 Task: Add a field from the Popular template Effort Level a blank project AgilePilot
Action: Mouse moved to (465, 372)
Screenshot: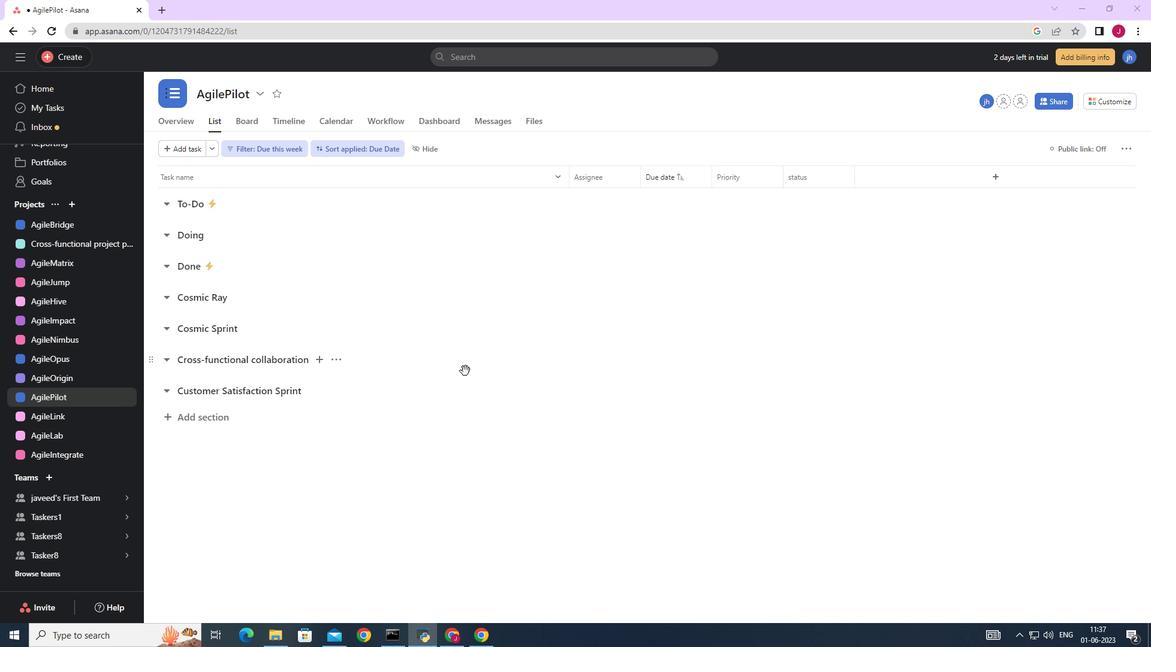 
Action: Mouse scrolled (465, 372) with delta (0, 0)
Screenshot: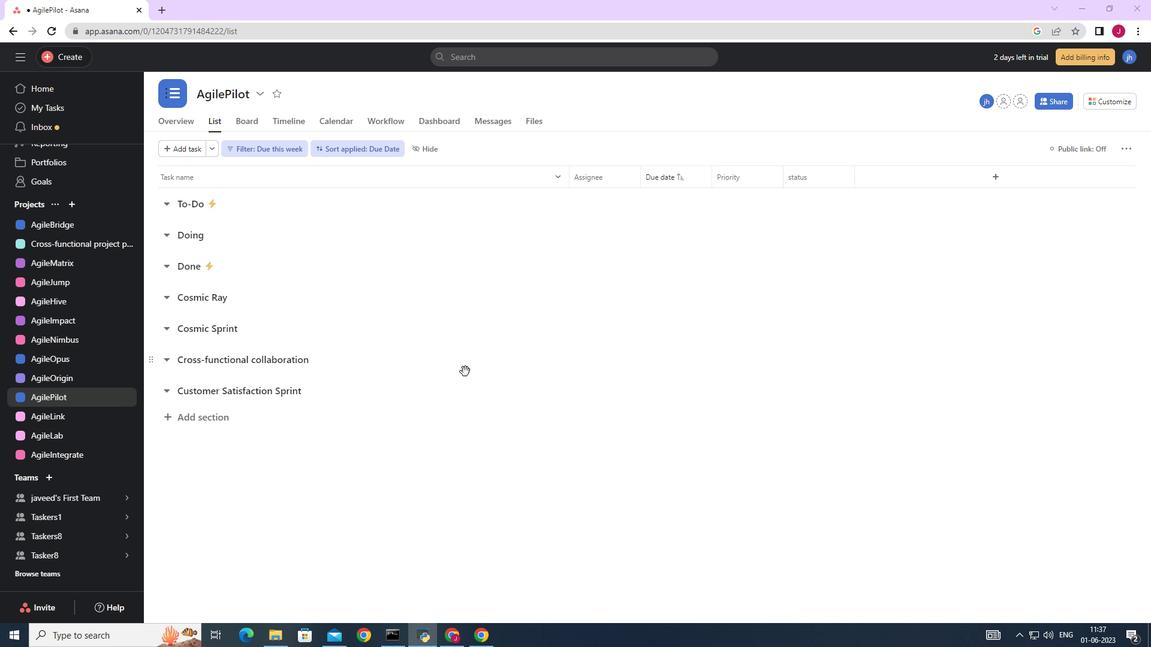 
Action: Mouse scrolled (465, 372) with delta (0, 0)
Screenshot: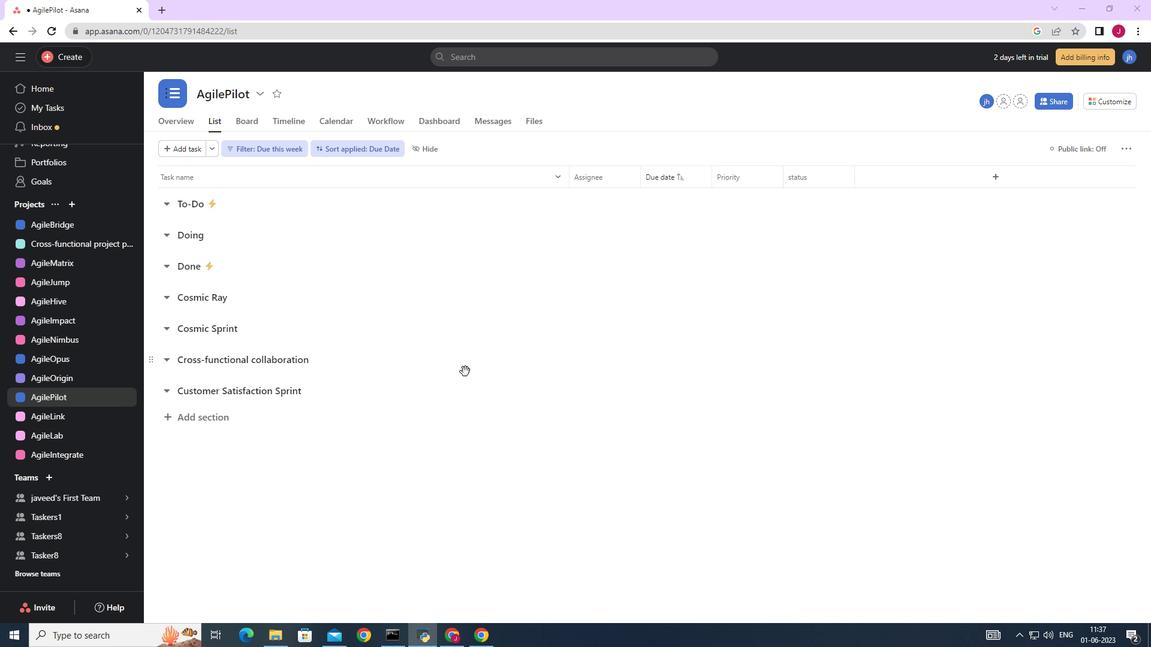 
Action: Mouse scrolled (465, 372) with delta (0, 0)
Screenshot: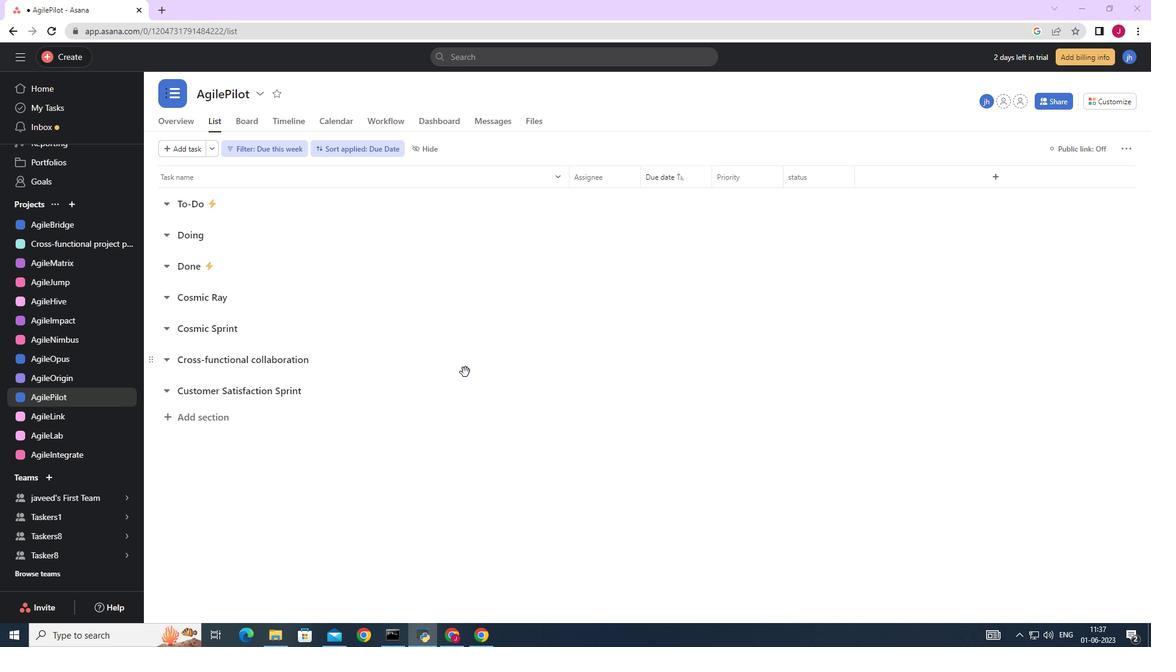 
Action: Mouse scrolled (465, 372) with delta (0, 0)
Screenshot: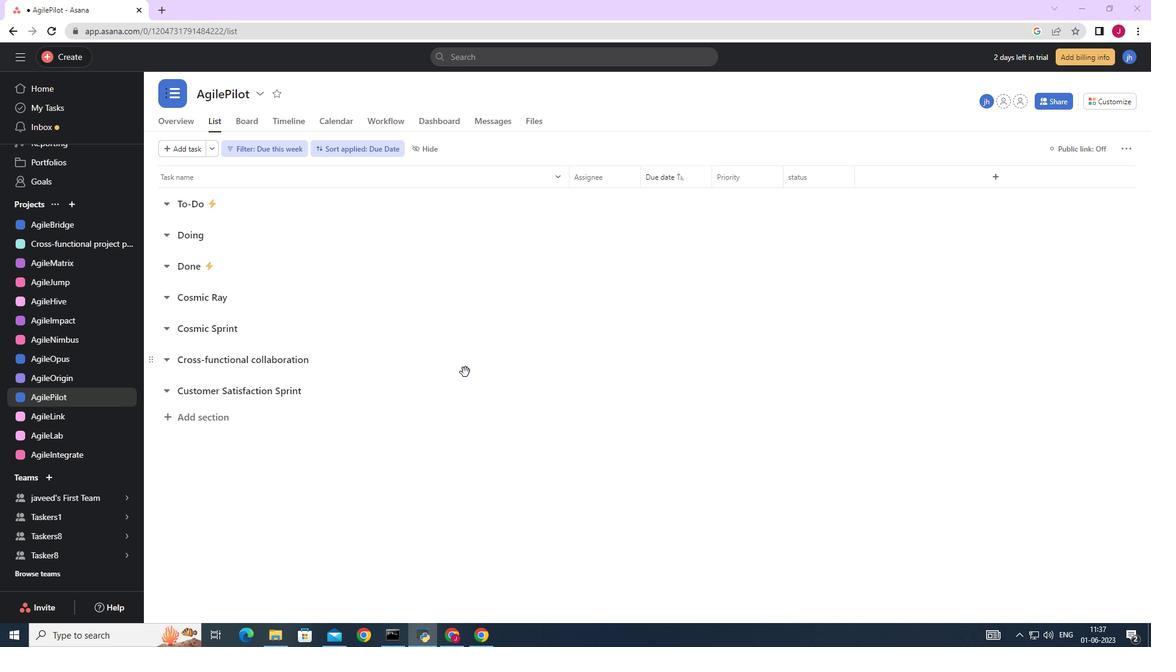 
Action: Mouse moved to (453, 373)
Screenshot: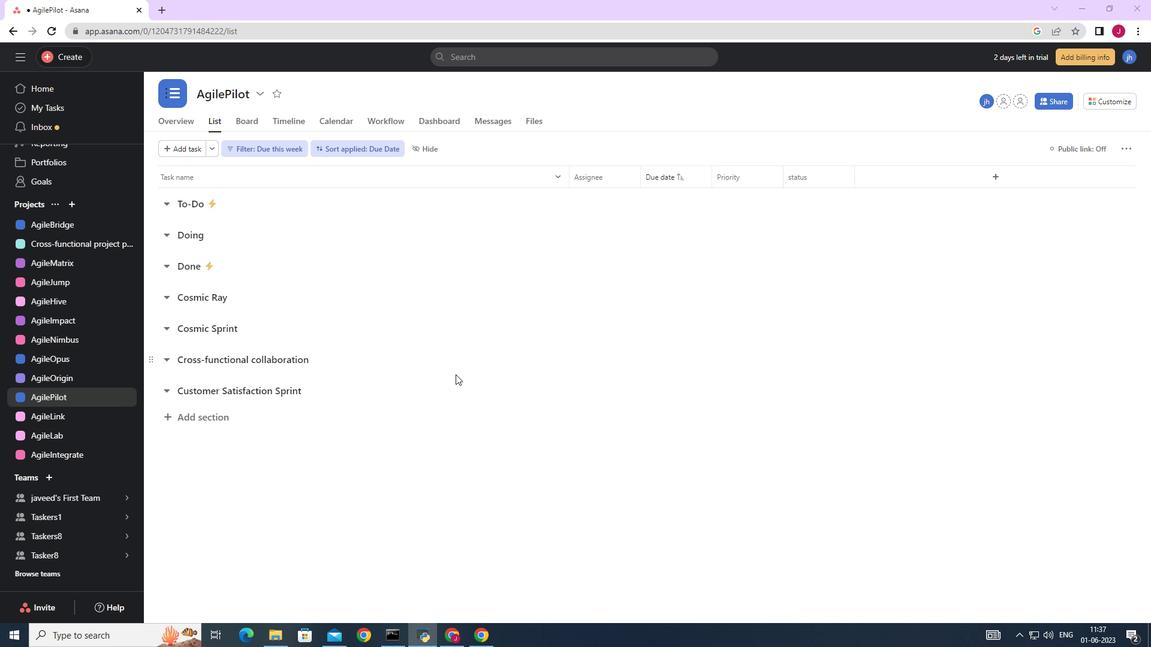 
Action: Mouse scrolled (453, 372) with delta (0, 0)
Screenshot: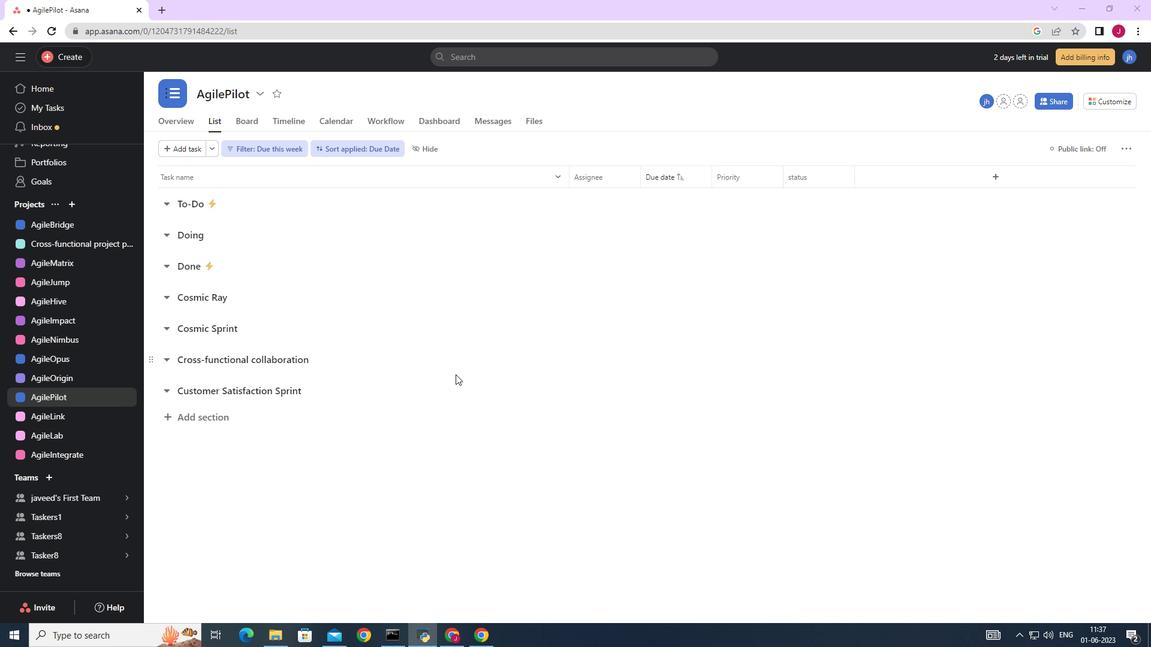 
Action: Mouse moved to (1124, 93)
Screenshot: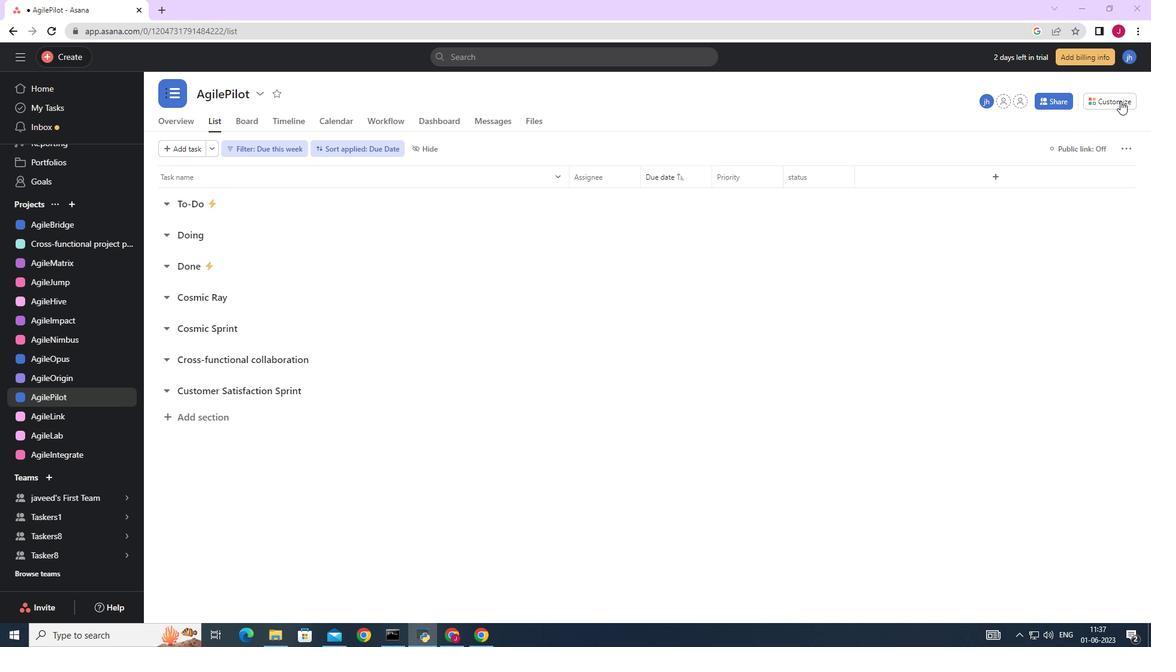 
Action: Mouse pressed left at (1124, 93)
Screenshot: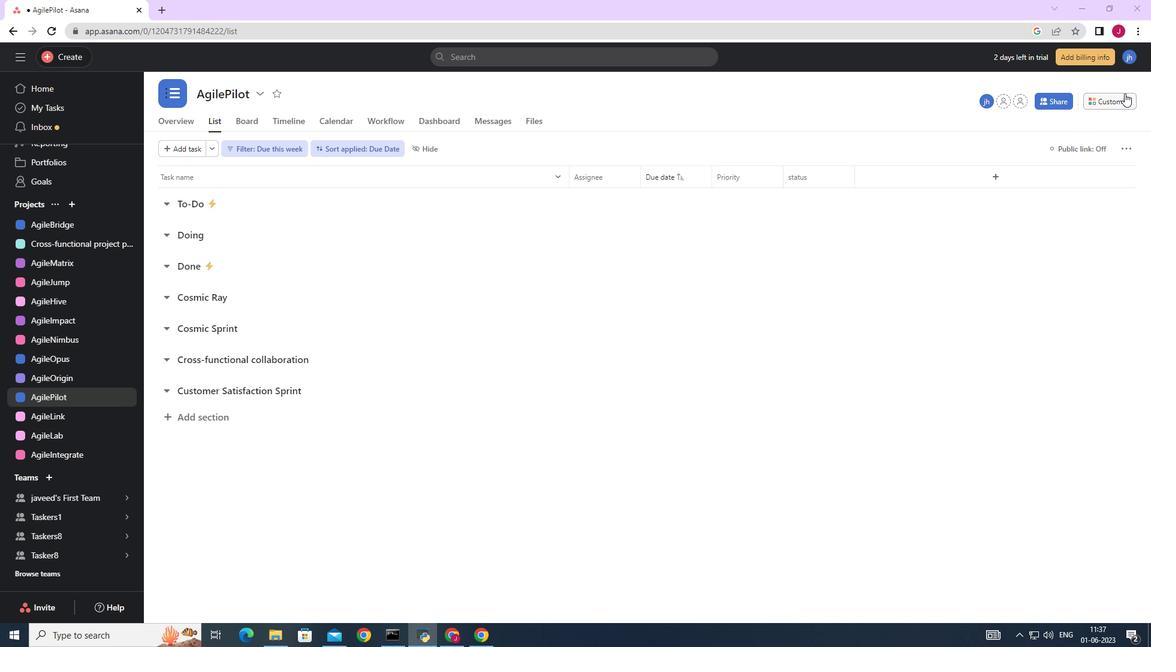 
Action: Mouse moved to (997, 240)
Screenshot: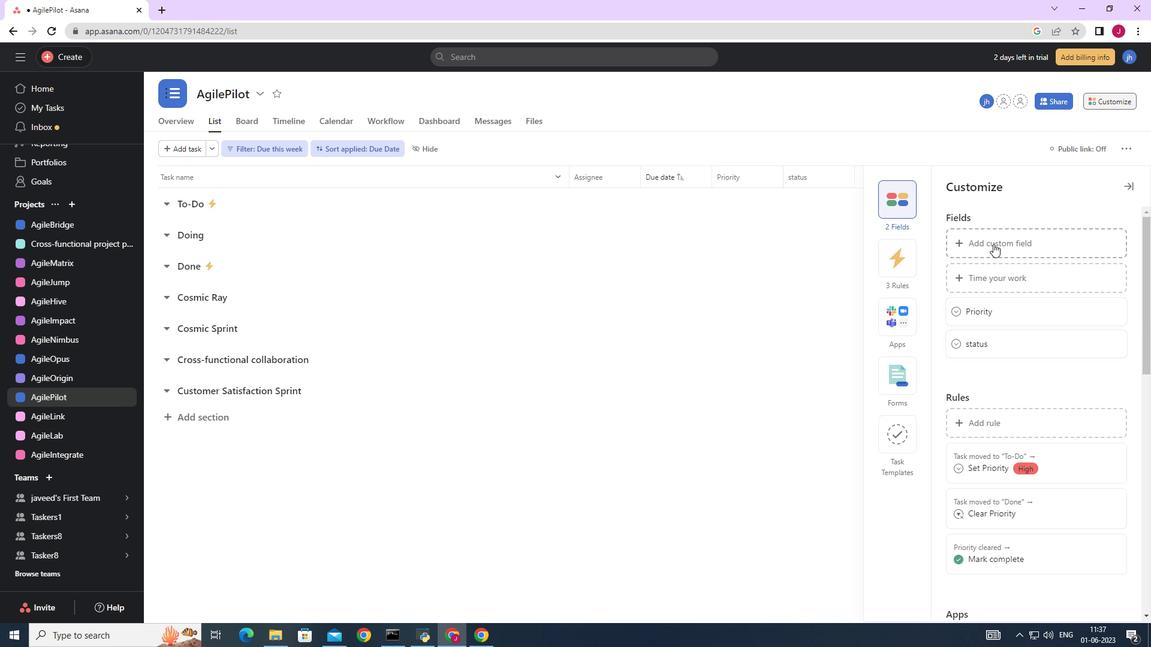 
Action: Mouse pressed left at (997, 240)
Screenshot: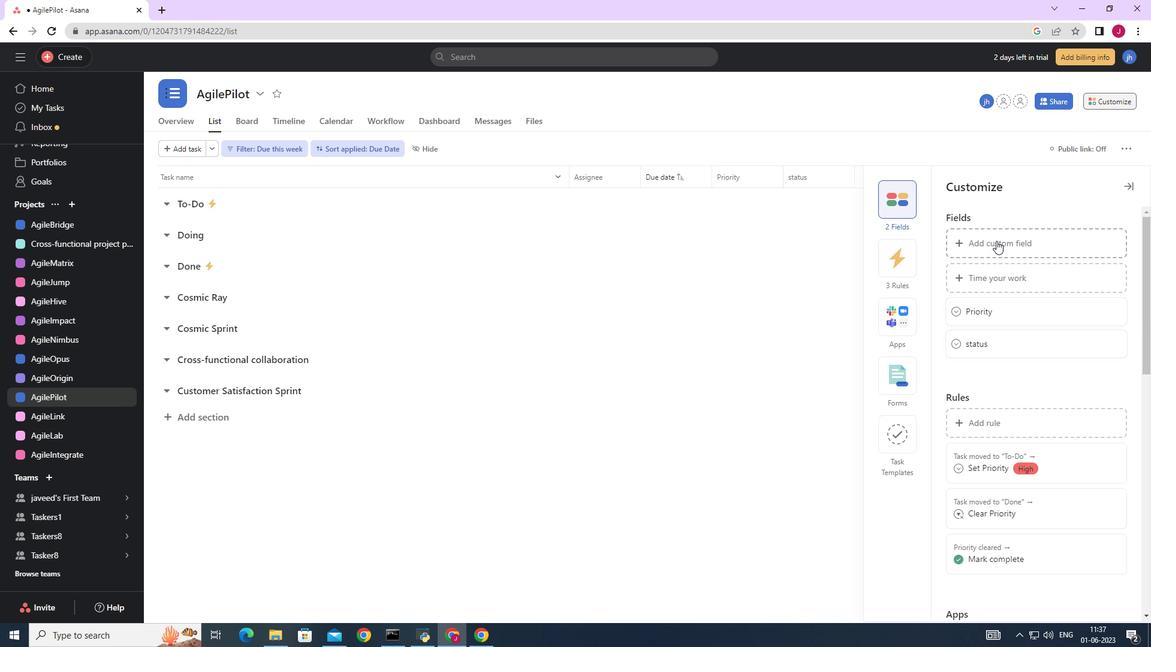 
Action: Mouse moved to (453, 184)
Screenshot: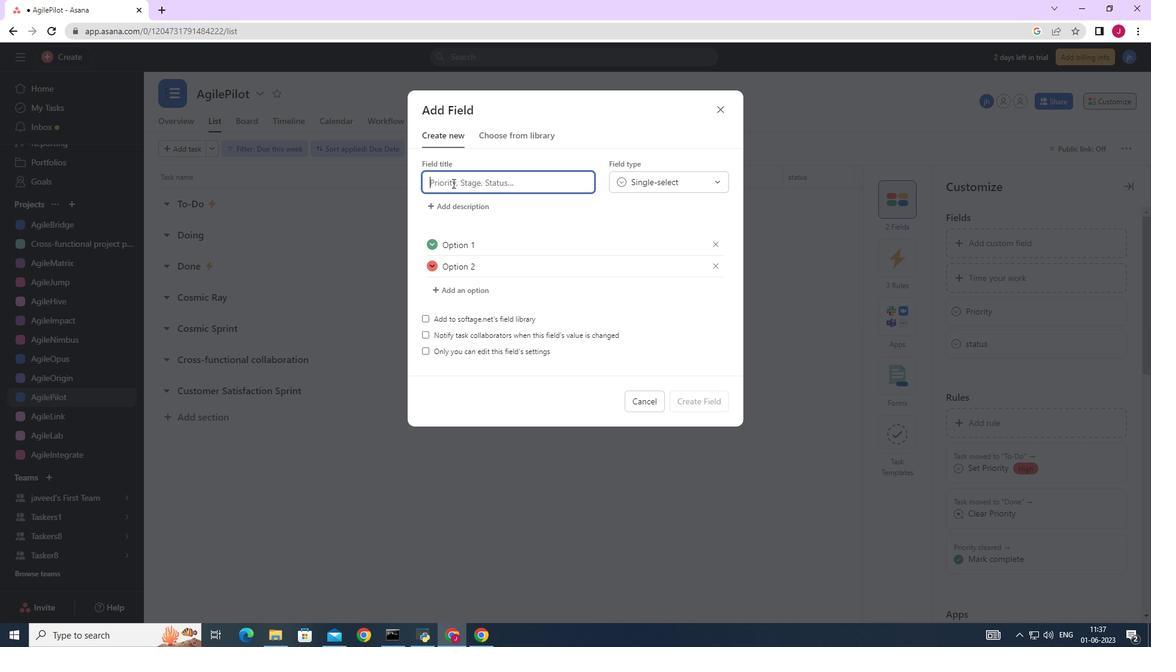 
Action: Mouse pressed left at (453, 184)
Screenshot: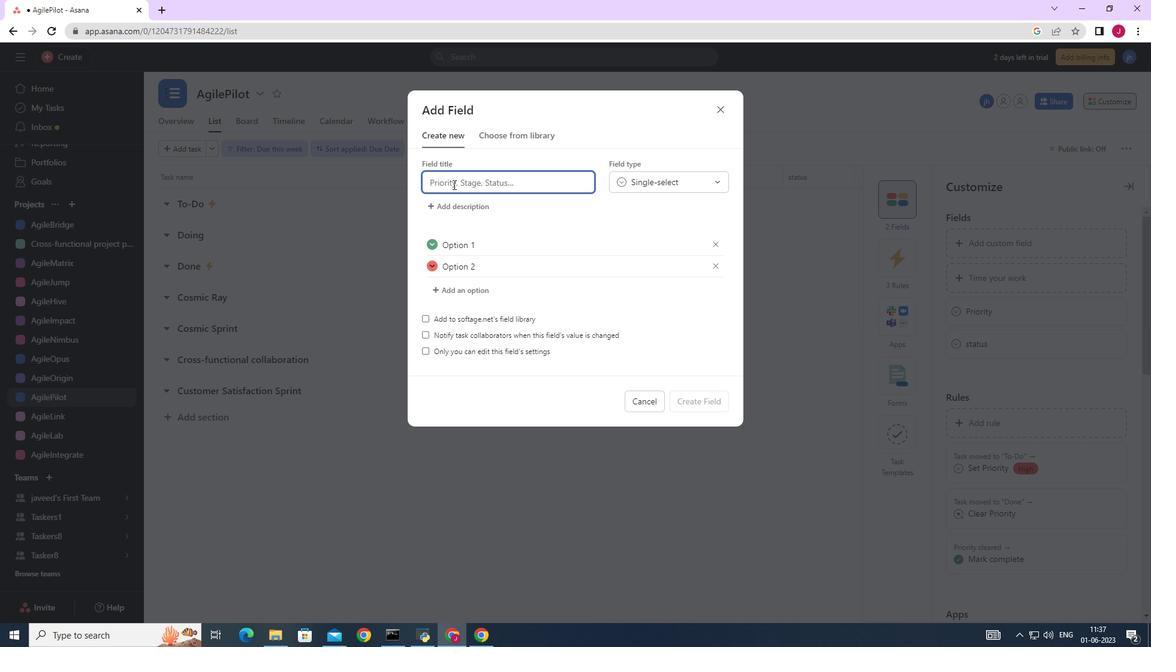 
Action: Mouse moved to (538, 184)
Screenshot: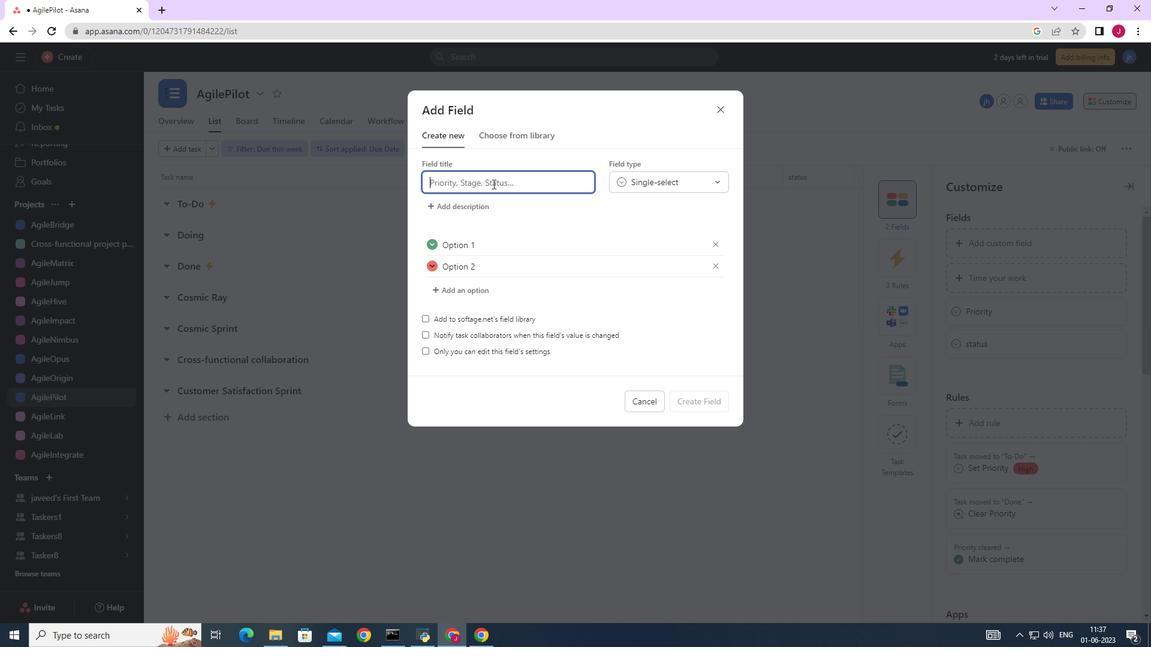
Action: Mouse pressed left at (538, 184)
Screenshot: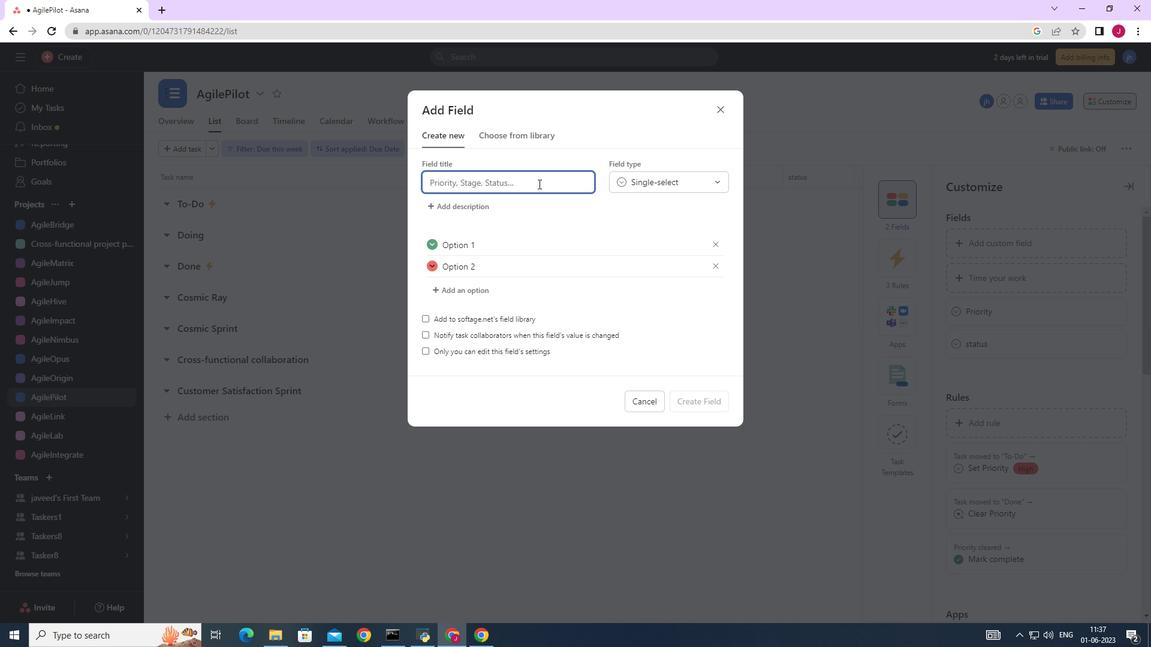 
Action: Key pressed effort<Key.space>level
Screenshot: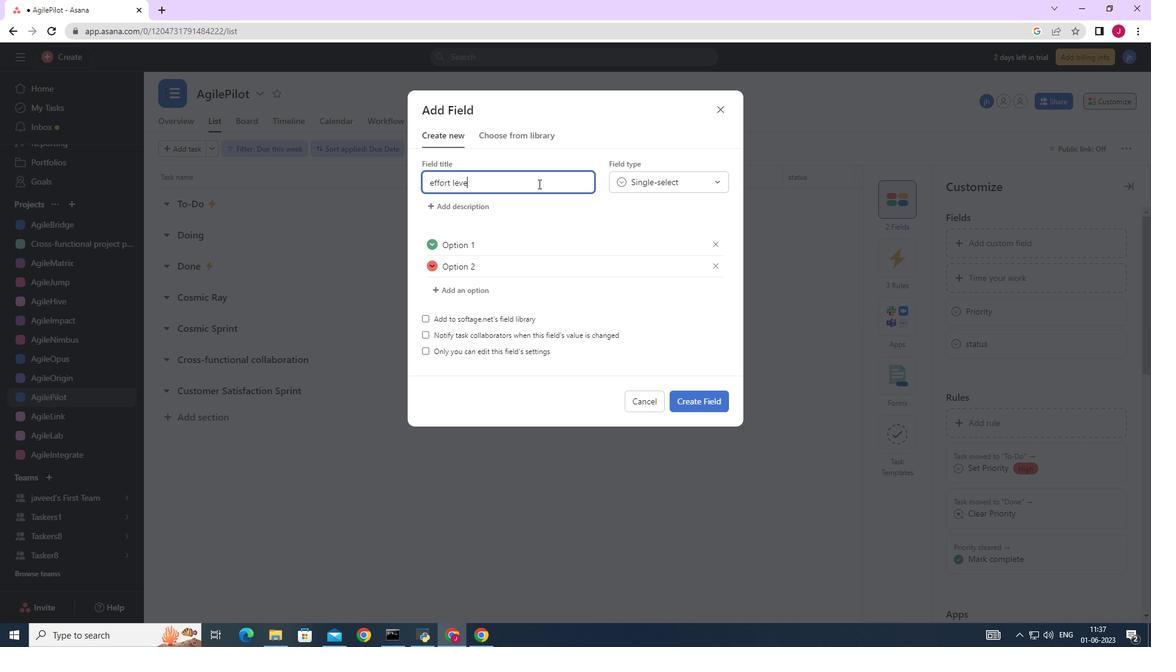 
Action: Mouse moved to (508, 183)
Screenshot: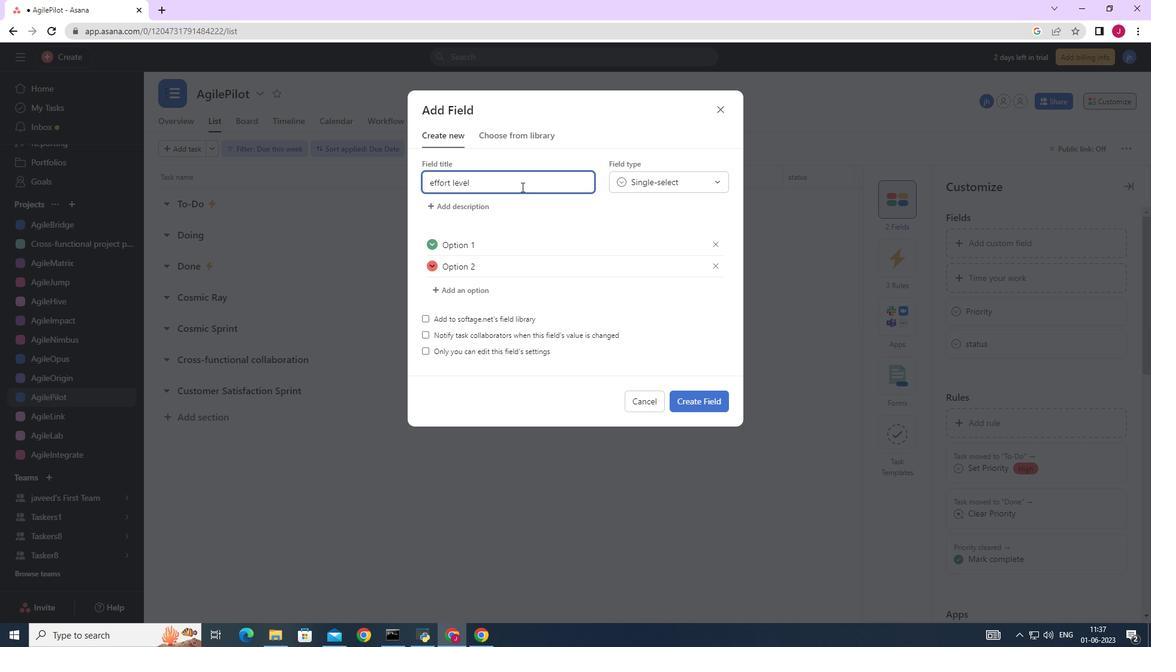 
Action: Key pressed <Key.backspace><Key.backspace><Key.backspace><Key.backspace><Key.backspace><Key.backspace><Key.backspace><Key.backspace><Key.backspace><Key.backspace><Key.backspace><Key.backspace><Key.caps_lock>E<Key.caps_lock>ffort<Key.space><Key.caps_lock>L<Key.caps_lock>evel
Screenshot: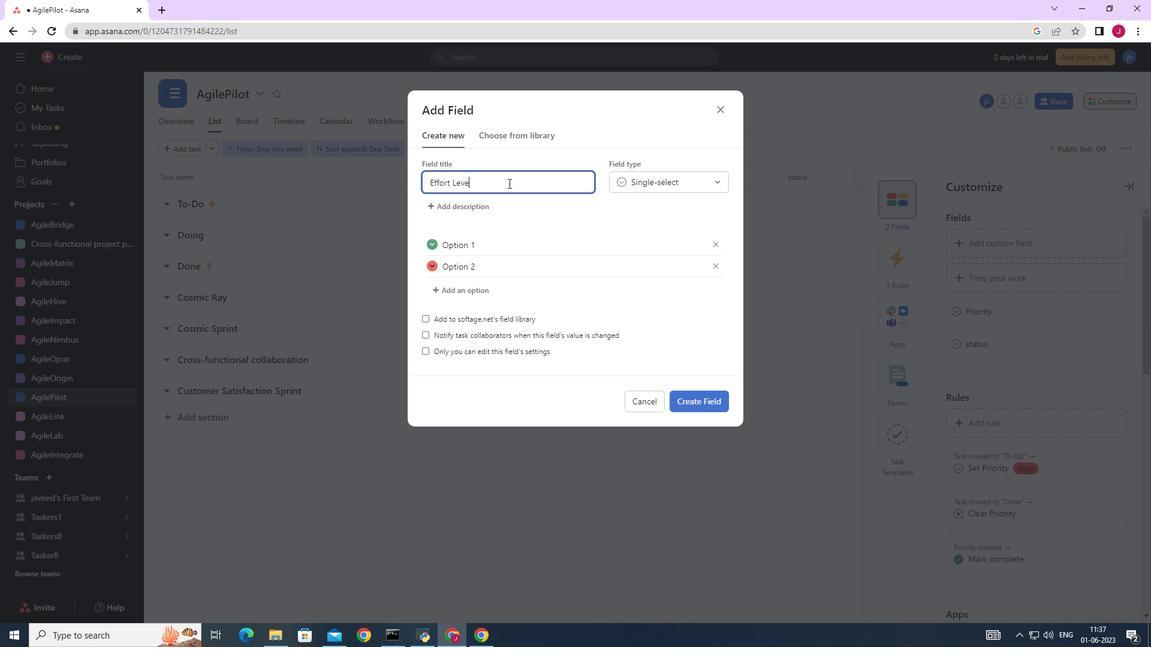 
Action: Mouse moved to (701, 401)
Screenshot: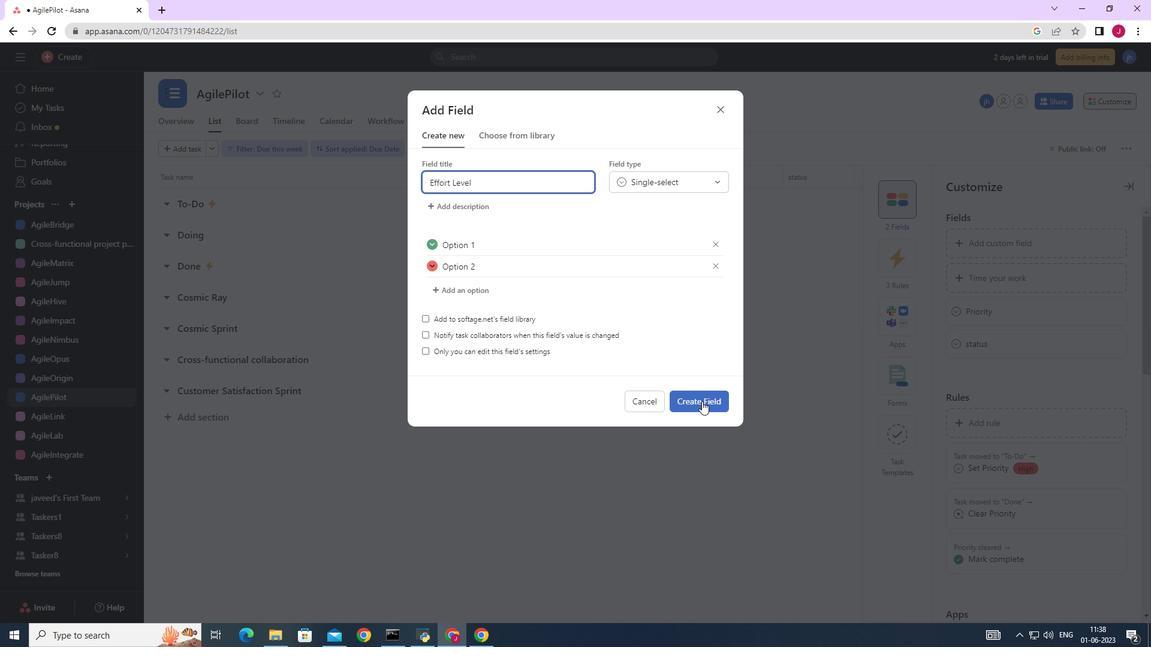 
Action: Mouse pressed left at (701, 401)
Screenshot: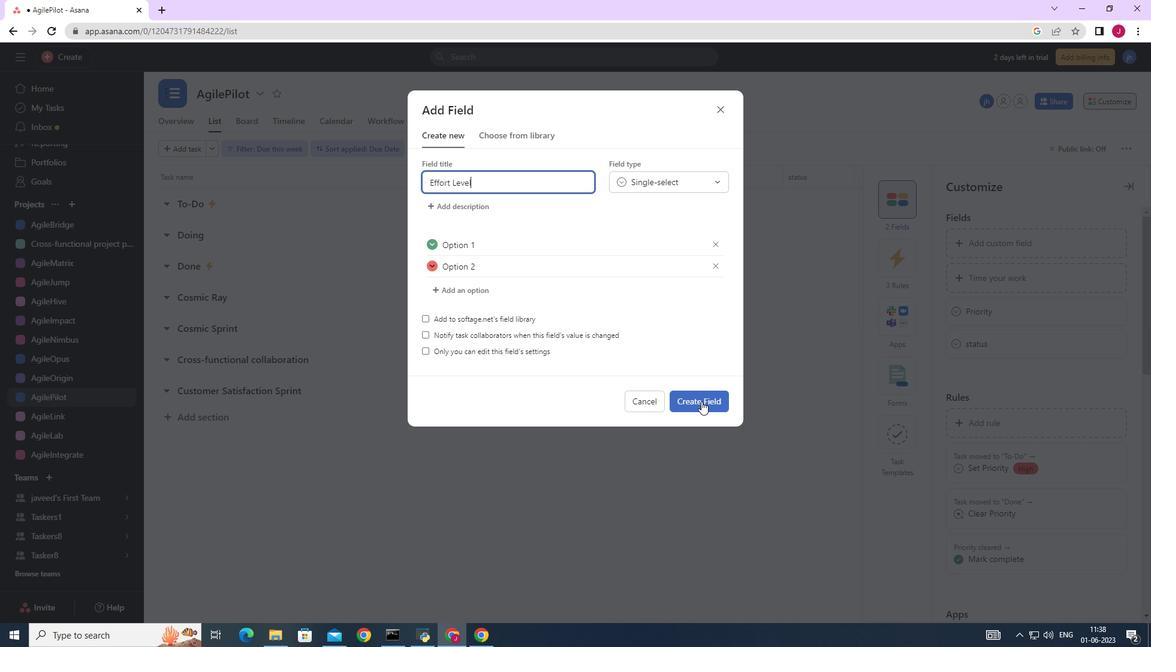 
Action: Mouse moved to (695, 395)
Screenshot: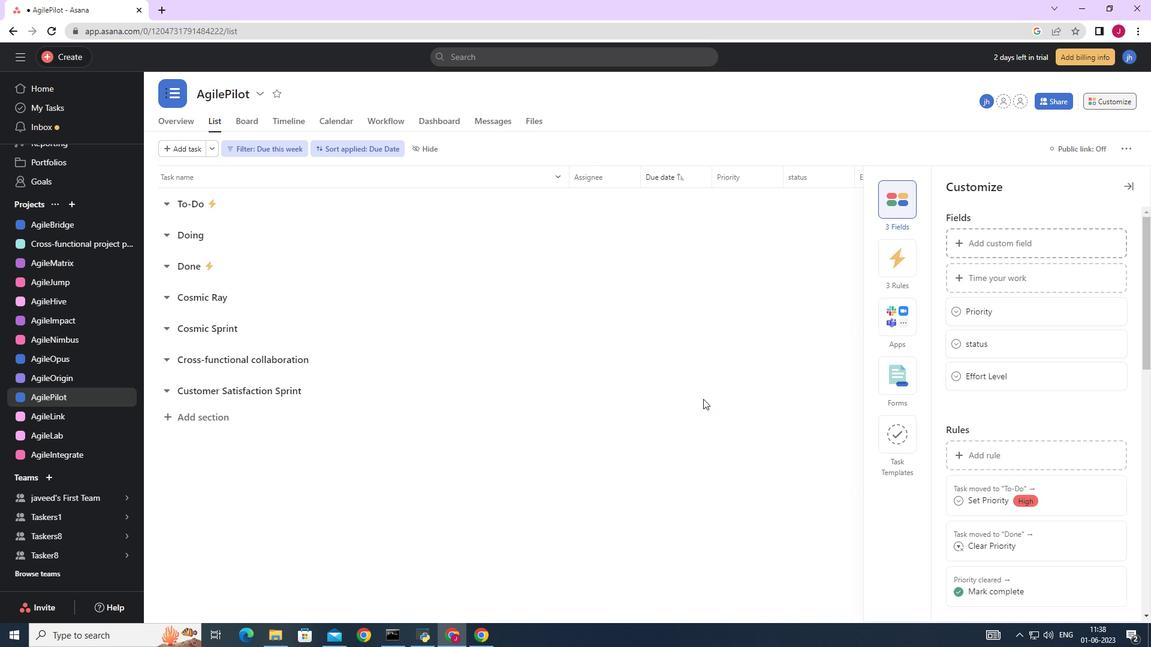
